 Task: Add an event with the title Second Conference: Technology Expo, date ''2024/04/07'', time 9:40 AM to 11:40 AMand add a description: The scavenger hunt will be conducted in a designated area, such as an office building, outdoor space, or a specific venue. Teams will be formed, and each team will be provided with a list of items, clues, or tasks they need to complete within a specified timeframe. The goal is to successfully find and collect all the items or solve the given challenges before the time runs out.Select event color  Tangerine . Add location for the event as: 987 Colosseum, Rome, Italy, logged in from the account softage.6@softage.netand send the event invitation to softage.2@softage.net and softage.3@softage.net. Set a reminder for the event Every weekday(Monday to Friday)
Action: Mouse moved to (74, 100)
Screenshot: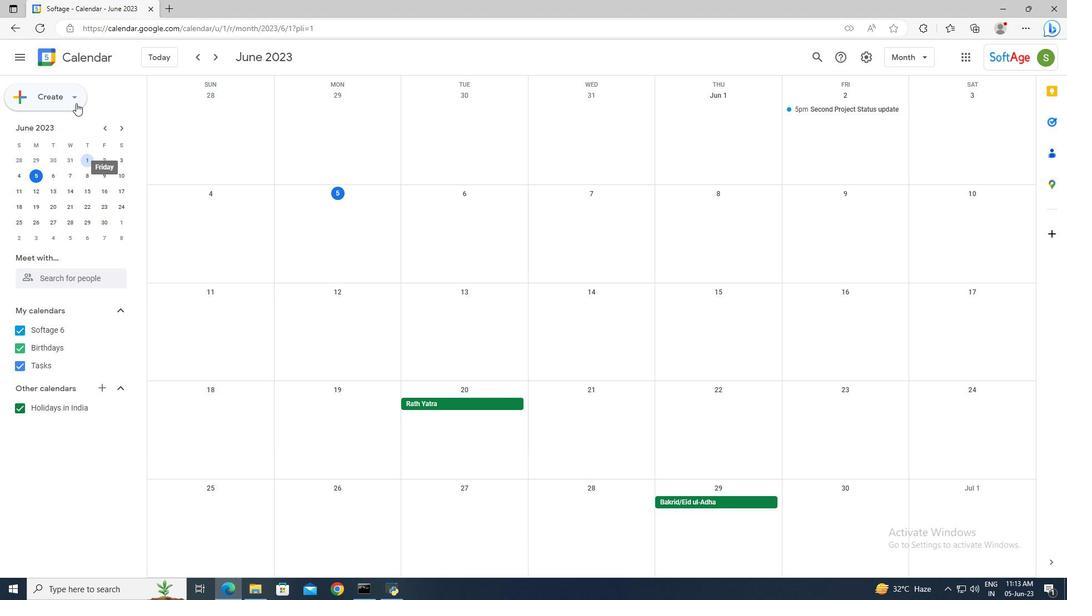 
Action: Mouse pressed left at (74, 100)
Screenshot: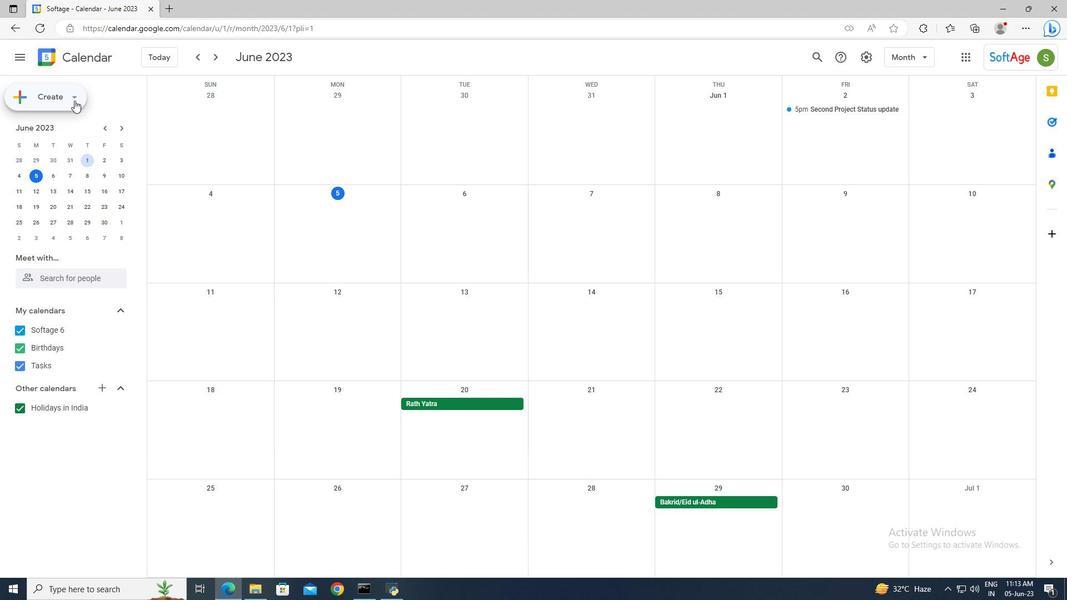 
Action: Mouse moved to (74, 125)
Screenshot: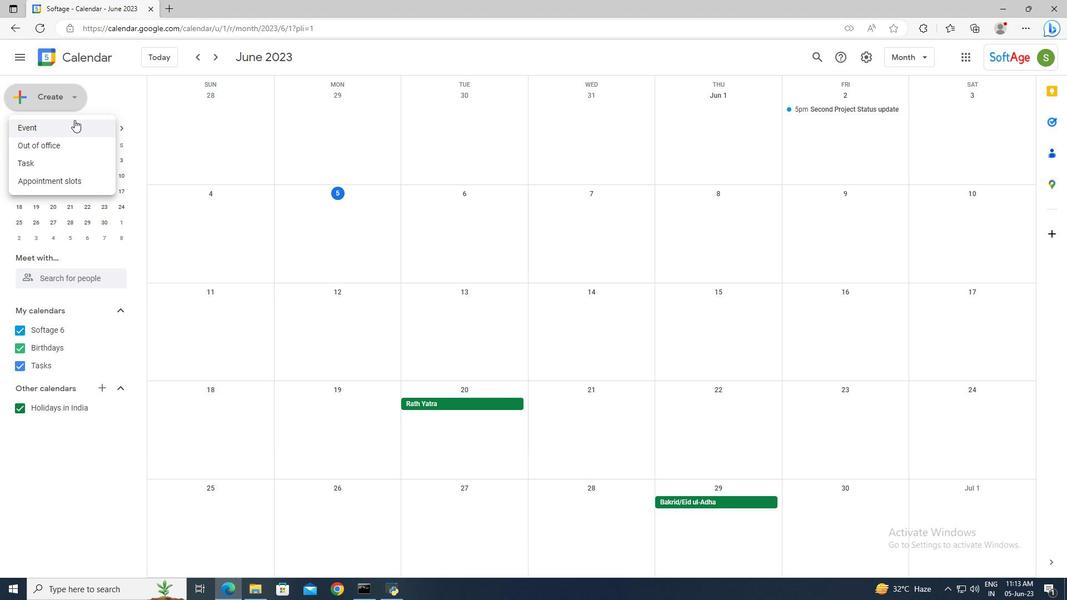 
Action: Mouse pressed left at (74, 125)
Screenshot: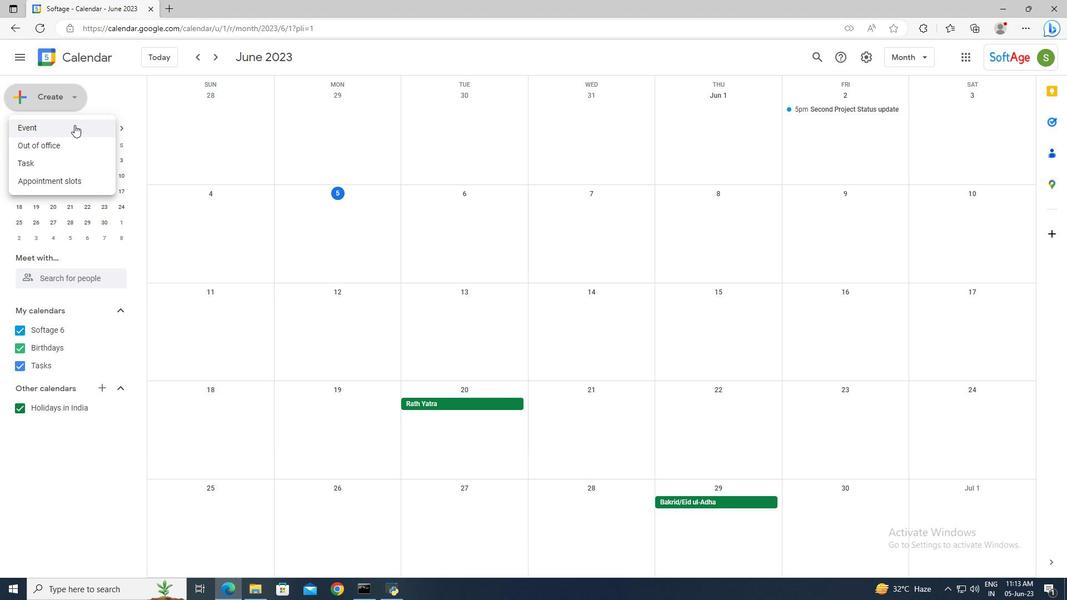 
Action: Mouse moved to (548, 373)
Screenshot: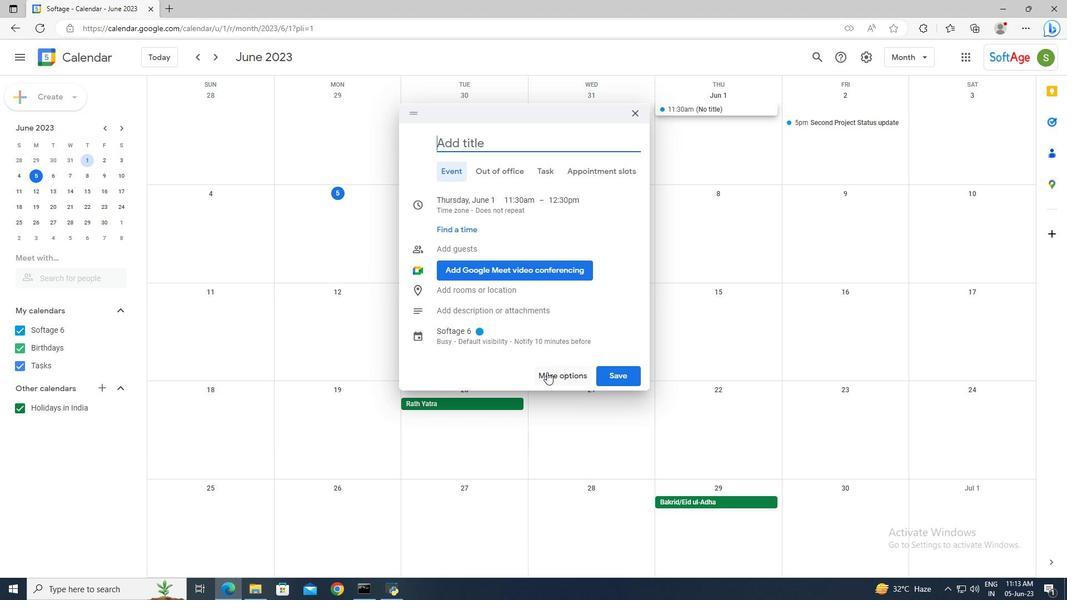 
Action: Mouse pressed left at (548, 373)
Screenshot: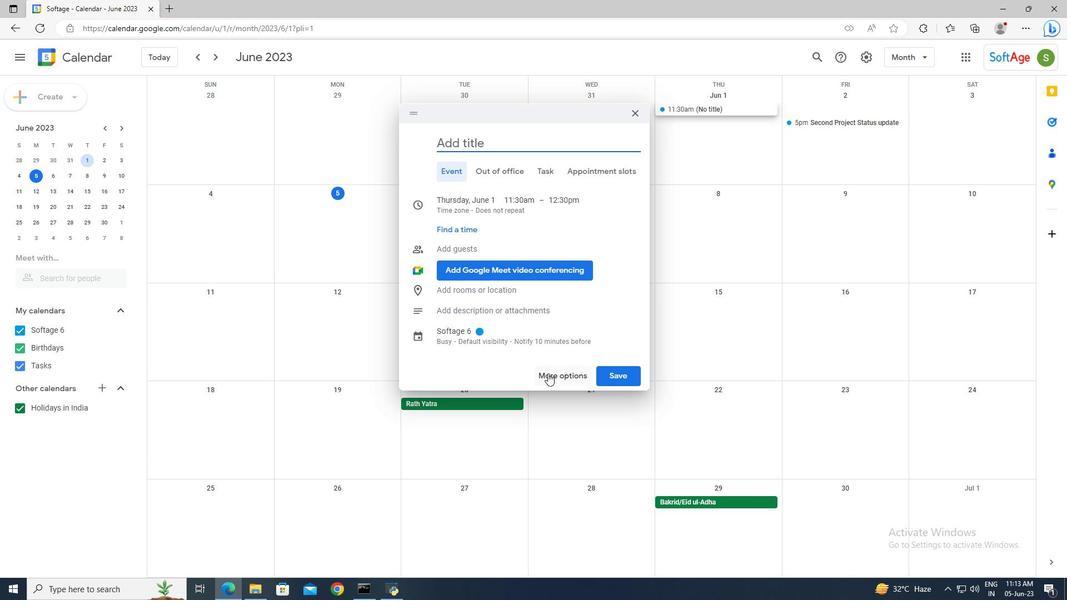 
Action: Mouse moved to (384, 63)
Screenshot: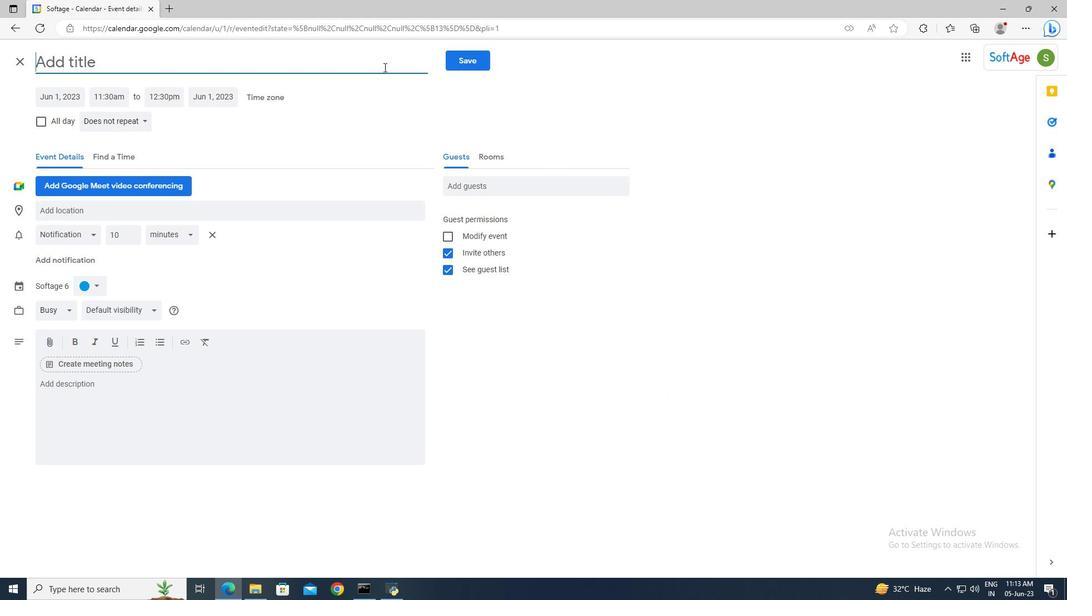 
Action: Mouse pressed left at (384, 63)
Screenshot: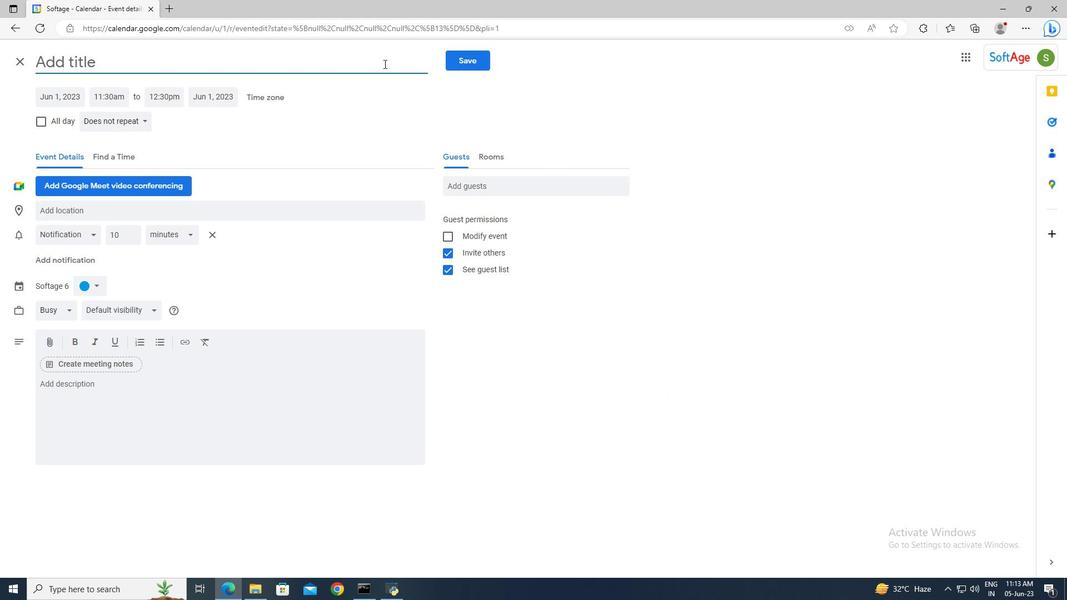 
Action: Key pressed <Key.shift>Second<Key.space><Key.shift>Conference<Key.shift>:<Key.space><Key.shift>Technology<Key.space><Key.shift>Expo
Screenshot: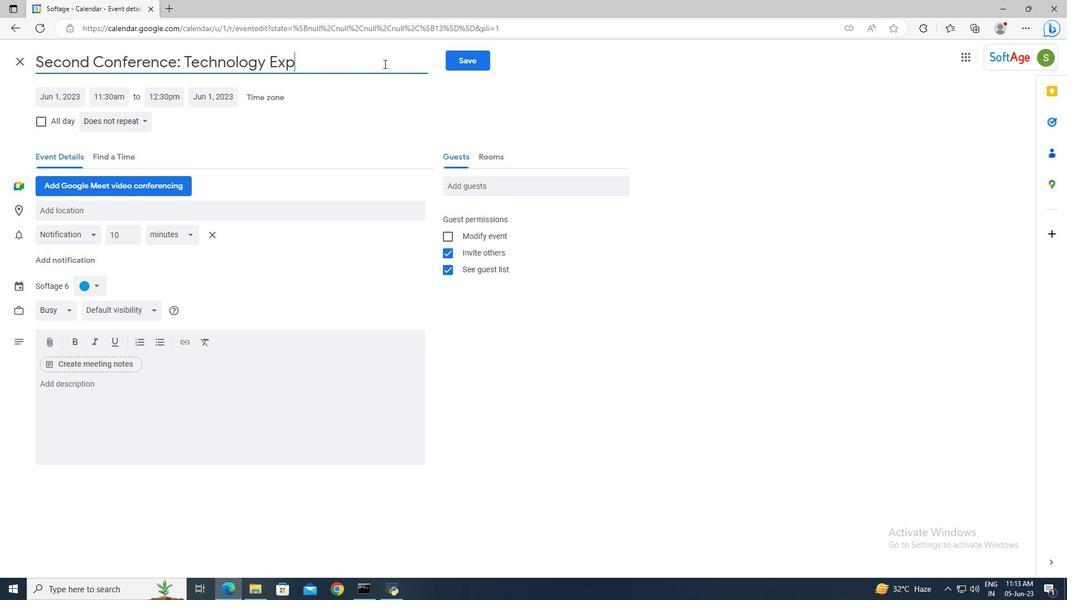 
Action: Mouse moved to (77, 95)
Screenshot: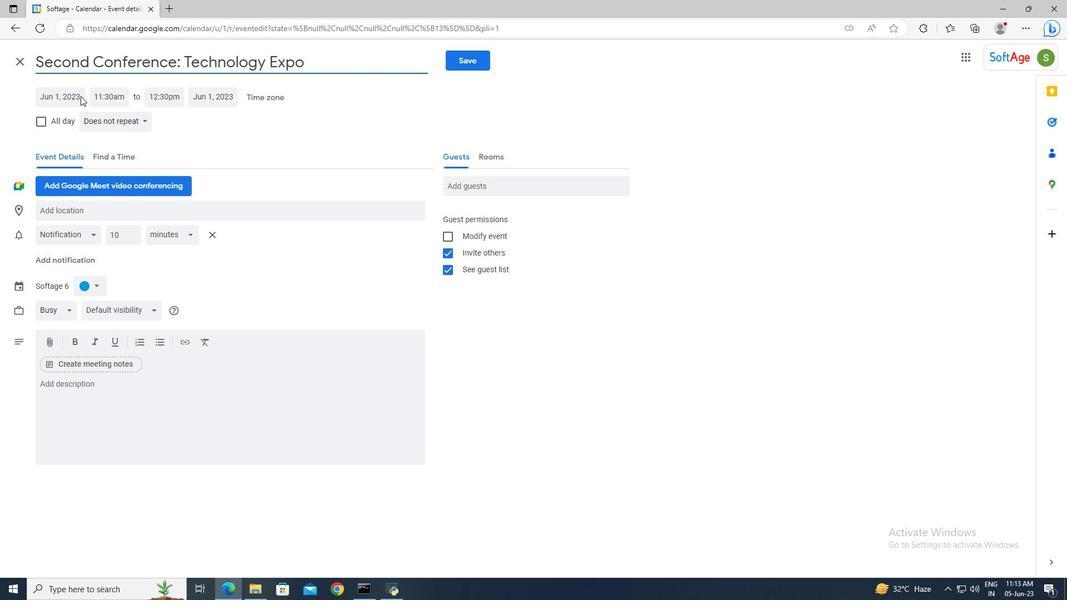 
Action: Mouse pressed left at (77, 95)
Screenshot: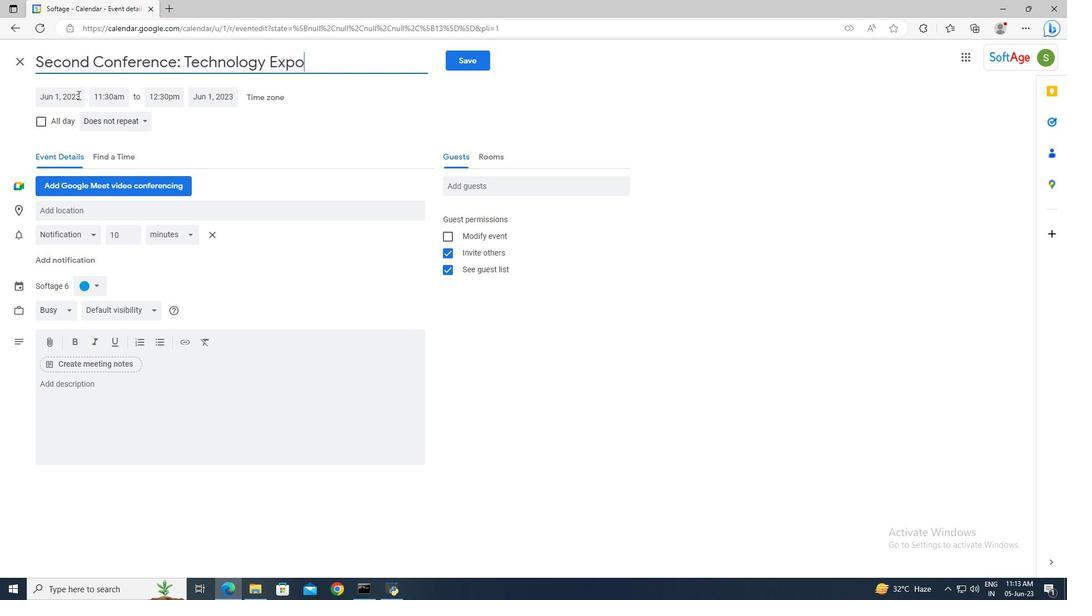 
Action: Mouse moved to (176, 124)
Screenshot: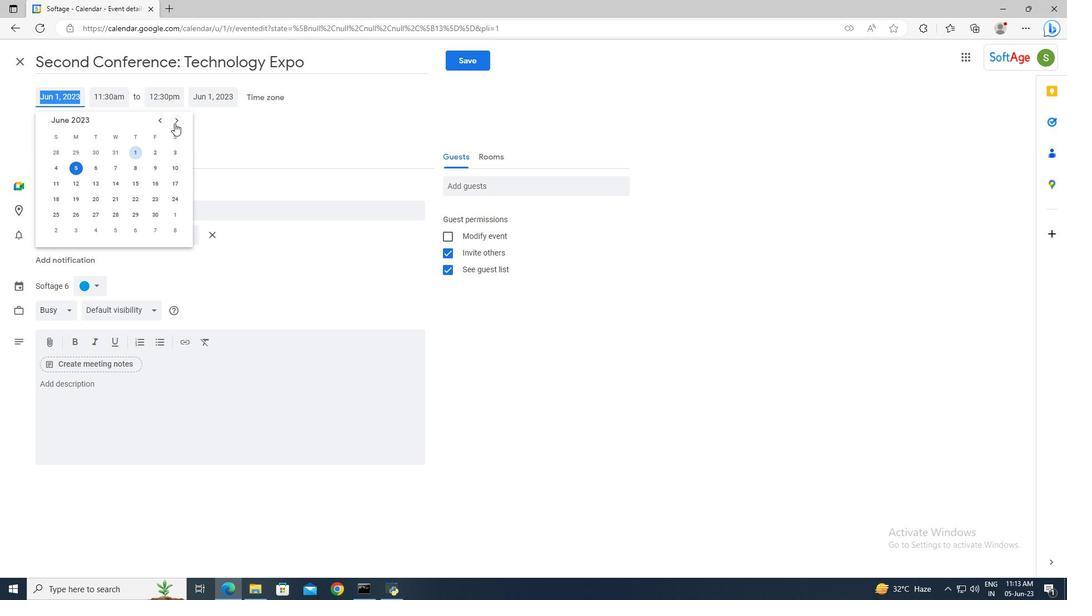 
Action: Mouse pressed left at (176, 124)
Screenshot: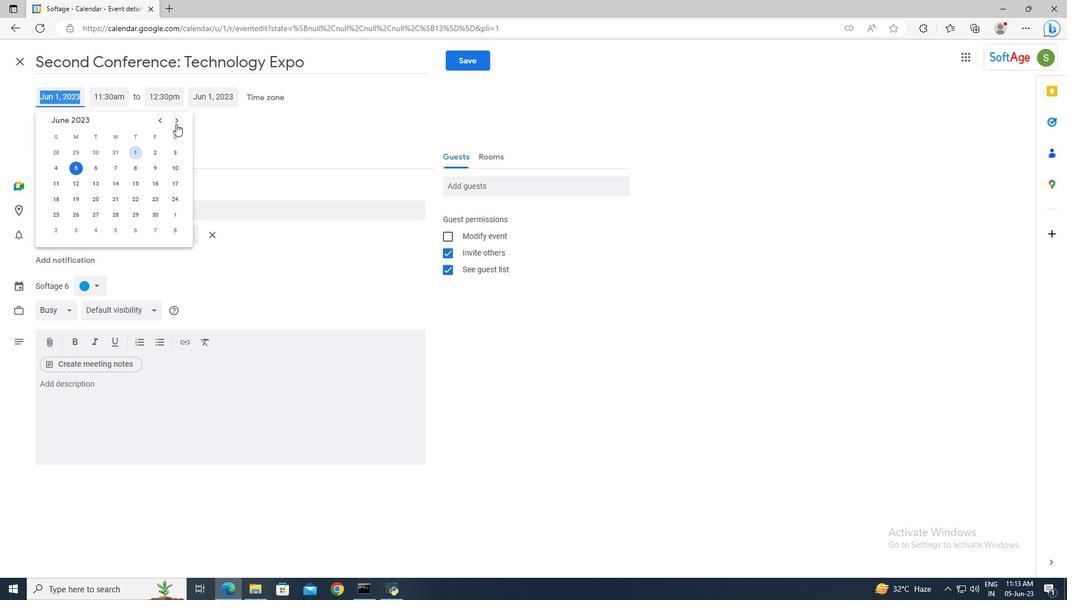 
Action: Mouse pressed left at (176, 124)
Screenshot: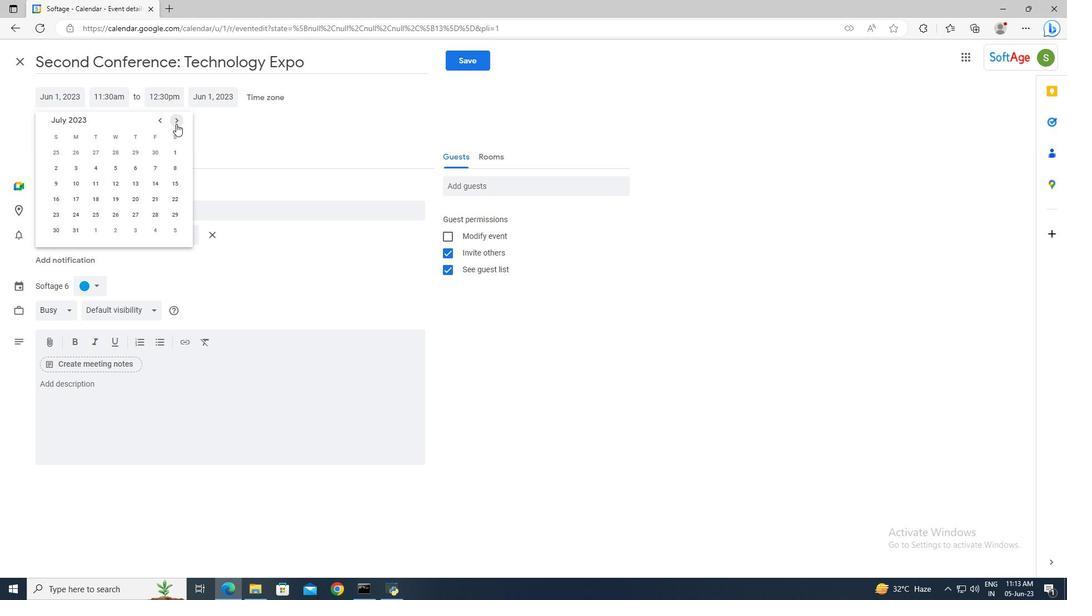 
Action: Mouse pressed left at (176, 124)
Screenshot: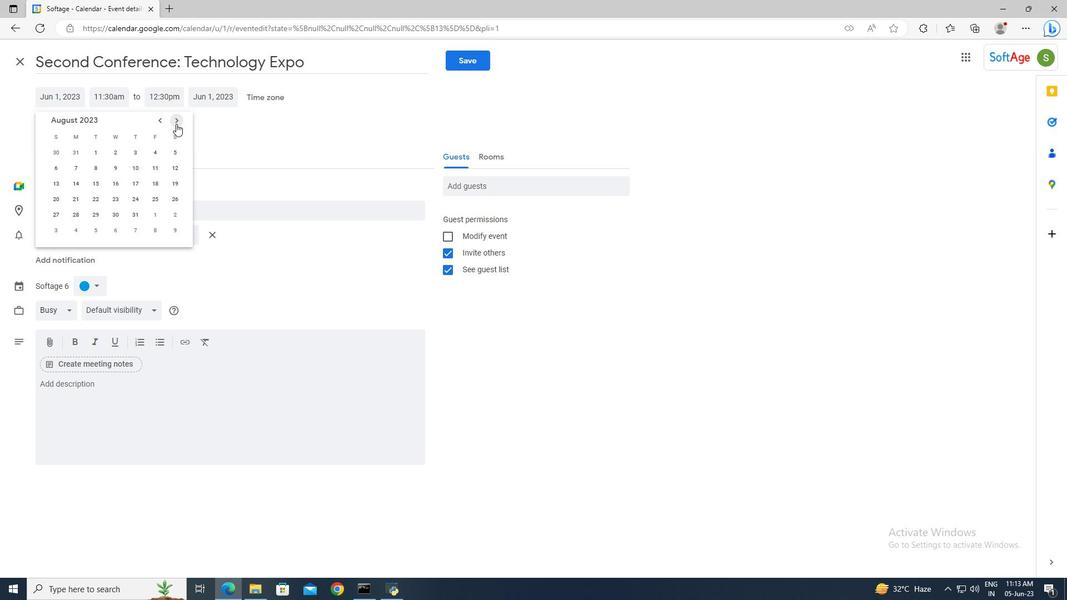 
Action: Mouse pressed left at (176, 124)
Screenshot: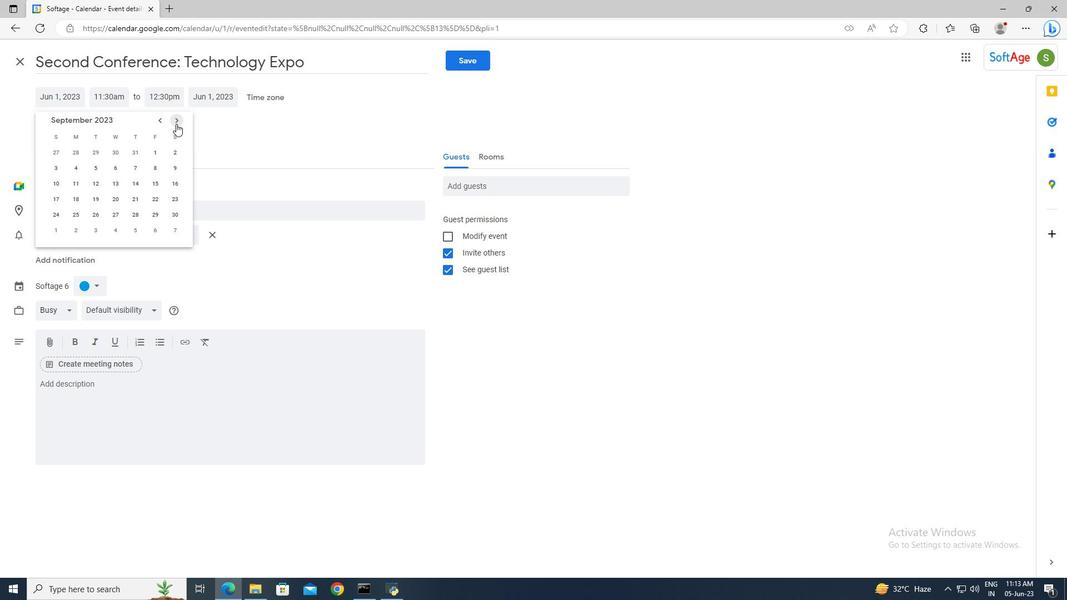 
Action: Mouse pressed left at (176, 124)
Screenshot: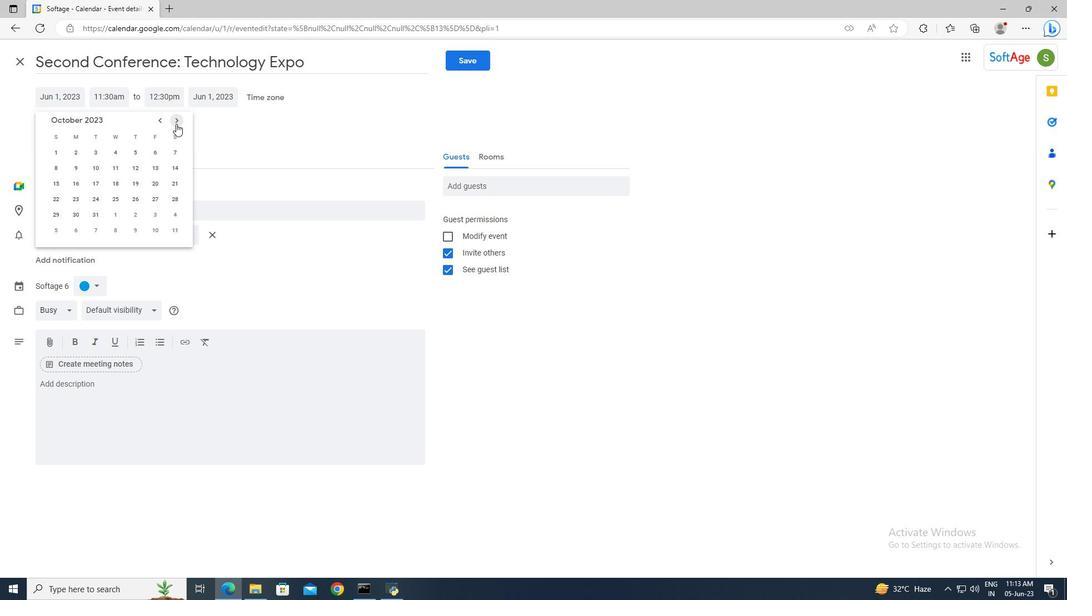 
Action: Mouse pressed left at (176, 124)
Screenshot: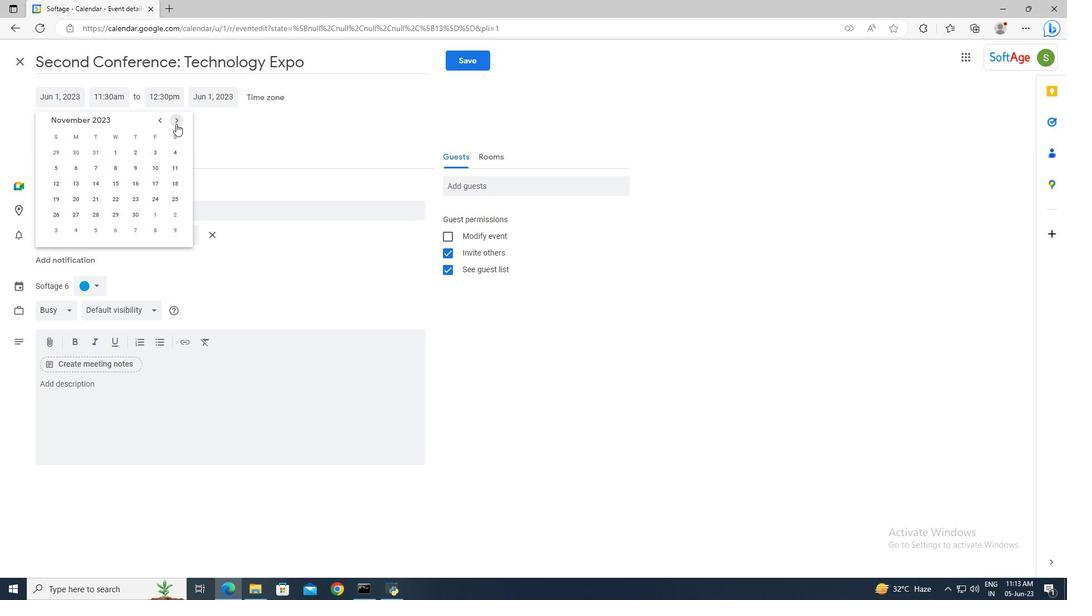 
Action: Mouse pressed left at (176, 124)
Screenshot: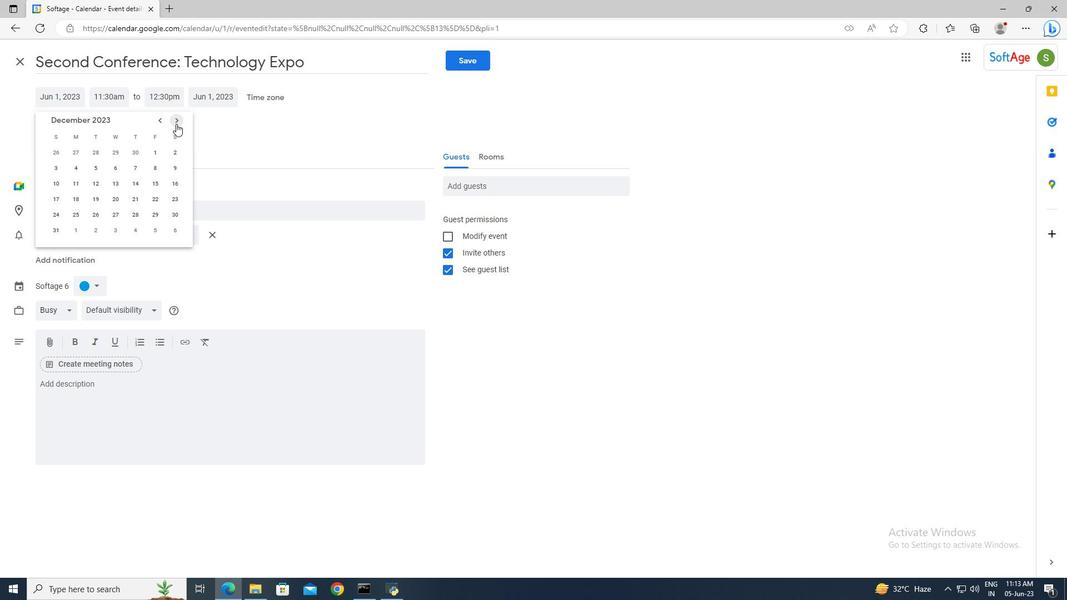 
Action: Mouse pressed left at (176, 124)
Screenshot: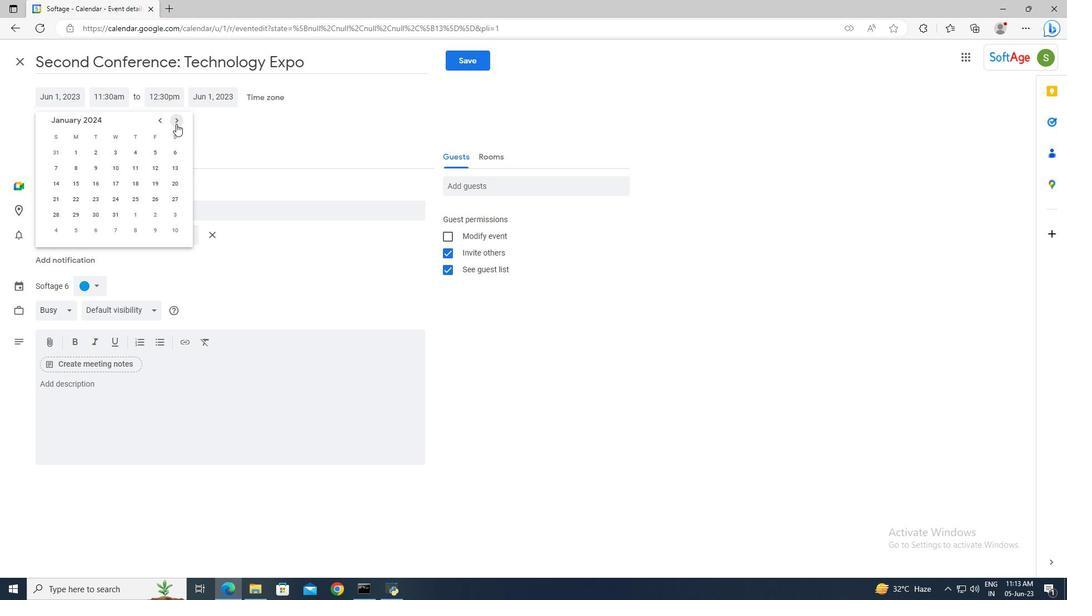 
Action: Mouse pressed left at (176, 124)
Screenshot: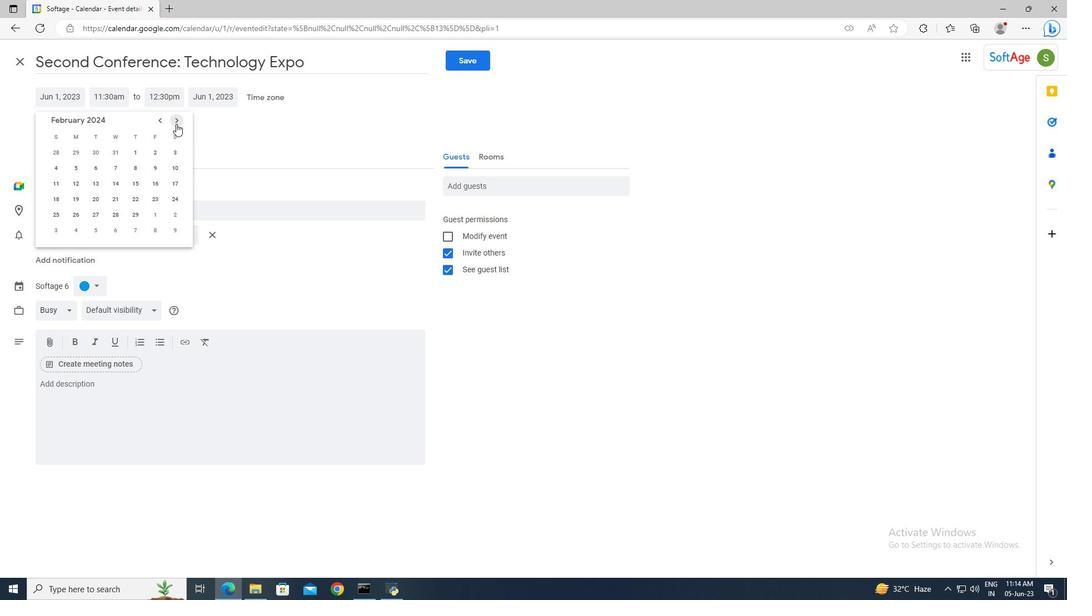 
Action: Mouse pressed left at (176, 124)
Screenshot: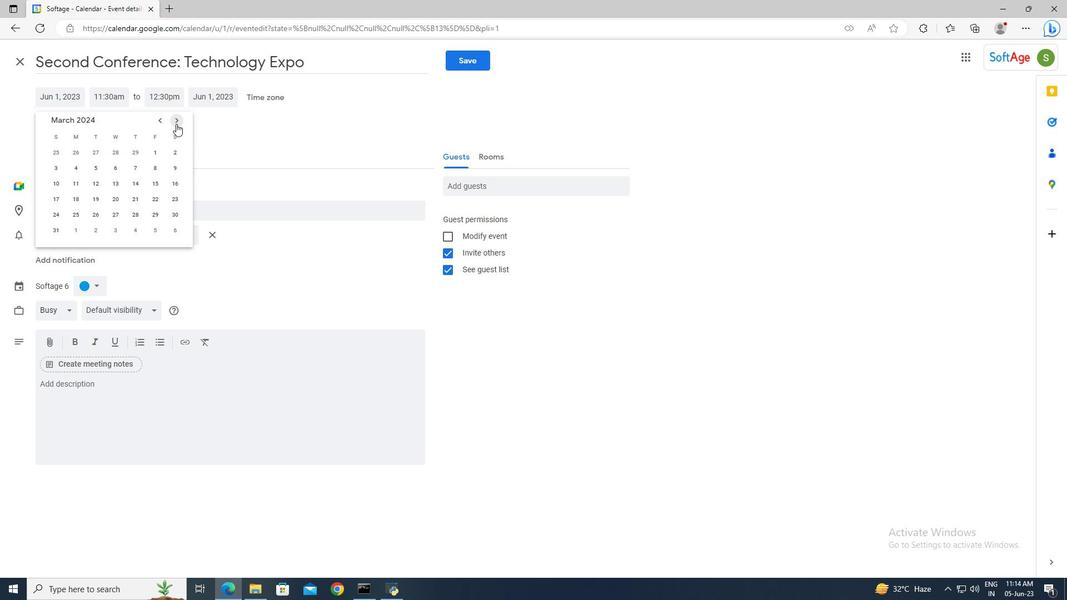 
Action: Mouse moved to (57, 165)
Screenshot: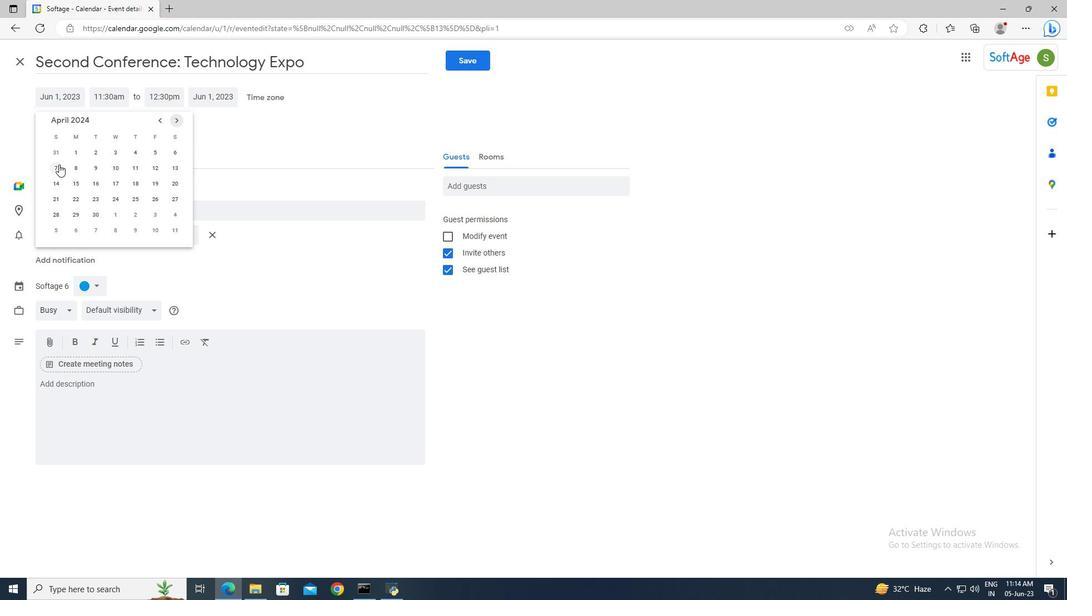 
Action: Mouse pressed left at (57, 165)
Screenshot: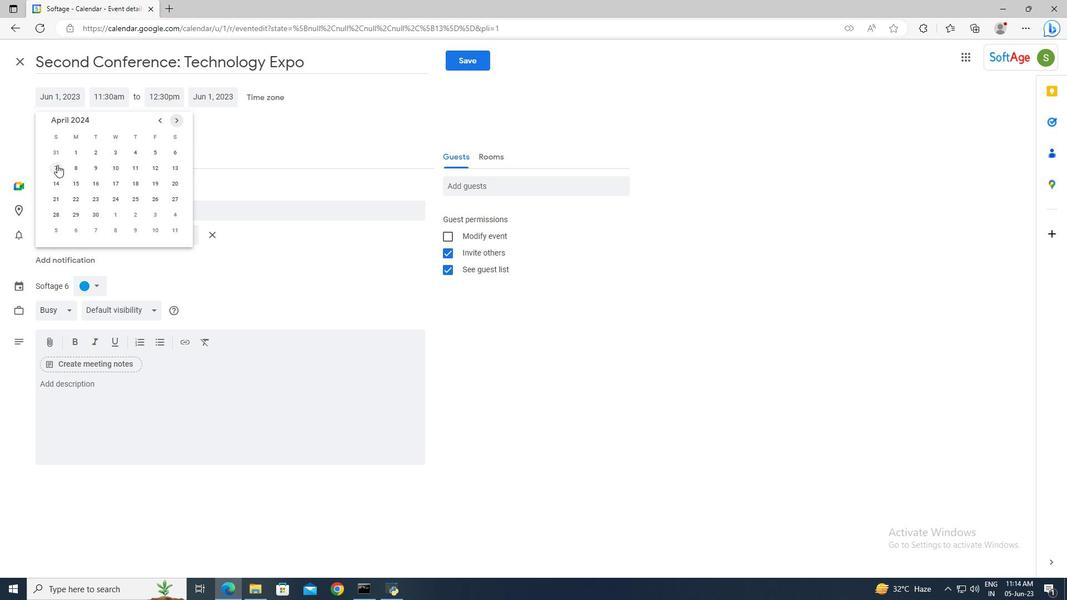 
Action: Mouse moved to (114, 92)
Screenshot: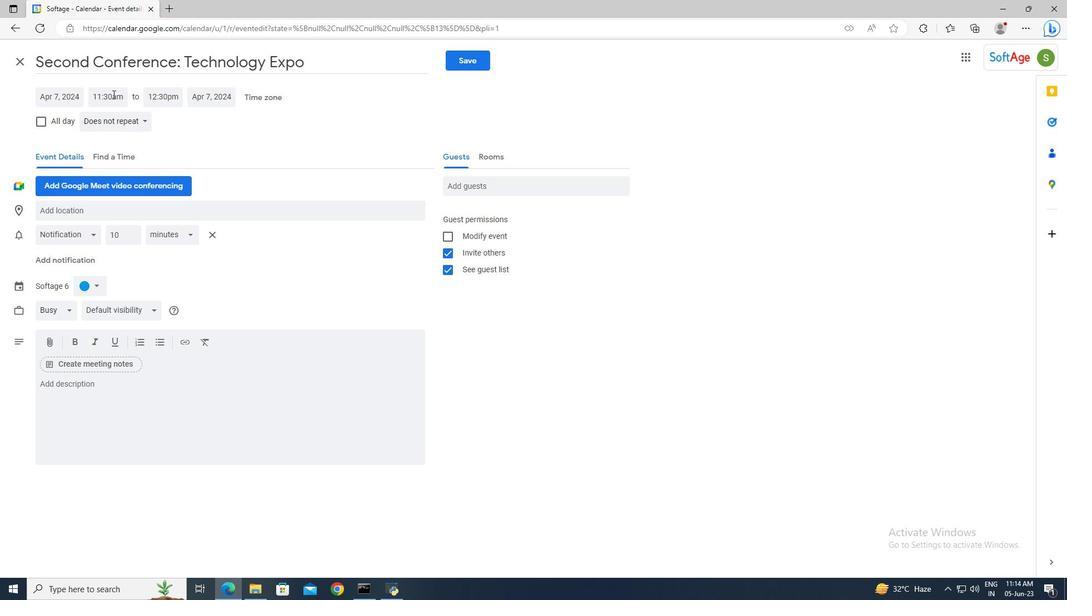 
Action: Mouse pressed left at (114, 92)
Screenshot: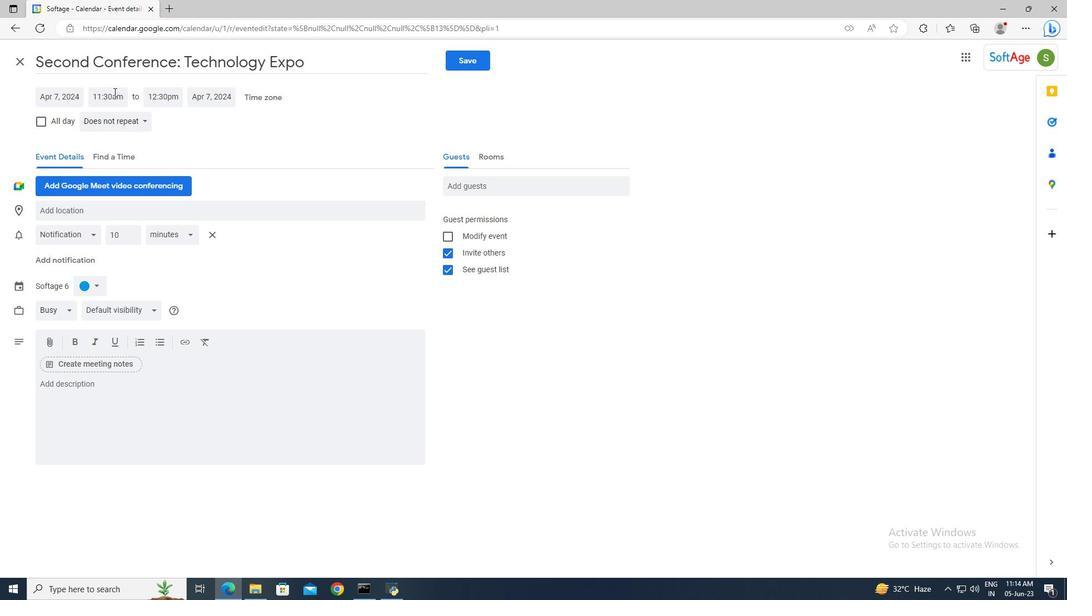 
Action: Key pressed 9<Key.shift_r>:40am<Key.enter><Key.tab>11<Key.shift>:40<Key.enter>
Screenshot: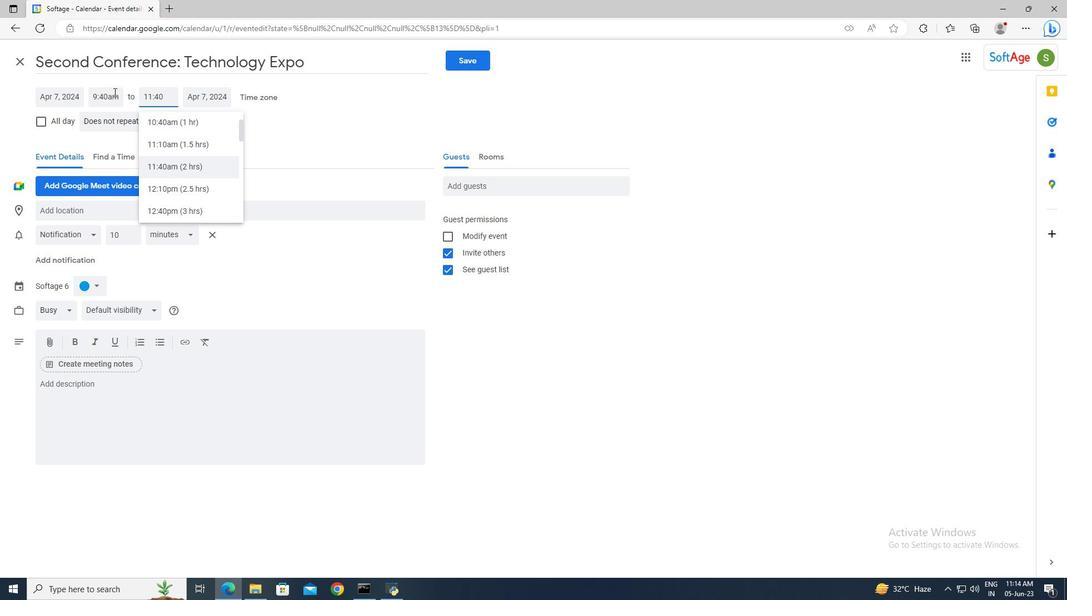 
Action: Mouse moved to (120, 391)
Screenshot: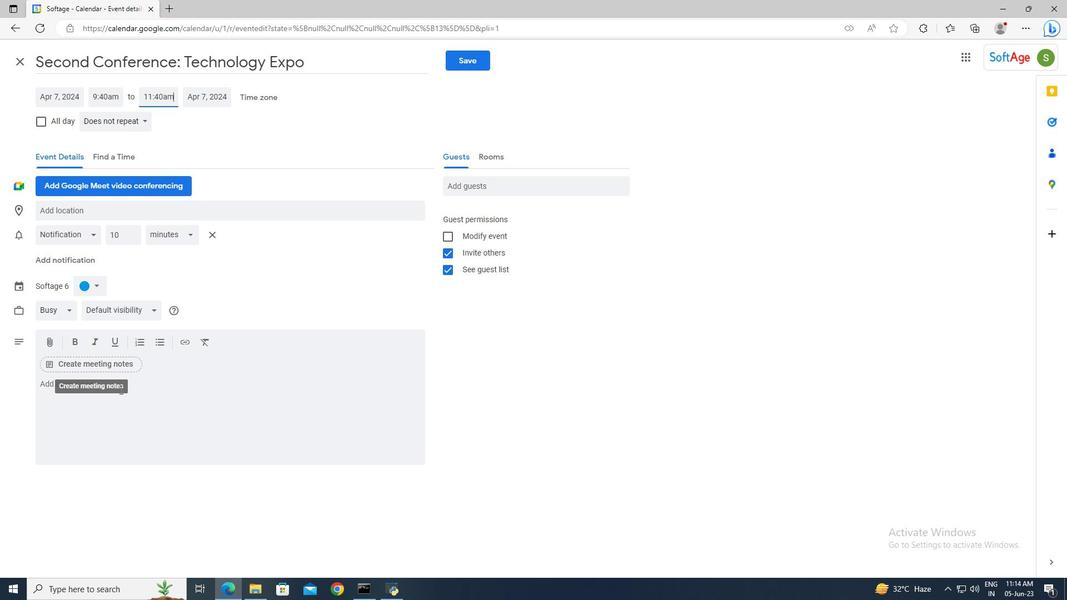 
Action: Mouse pressed left at (120, 391)
Screenshot: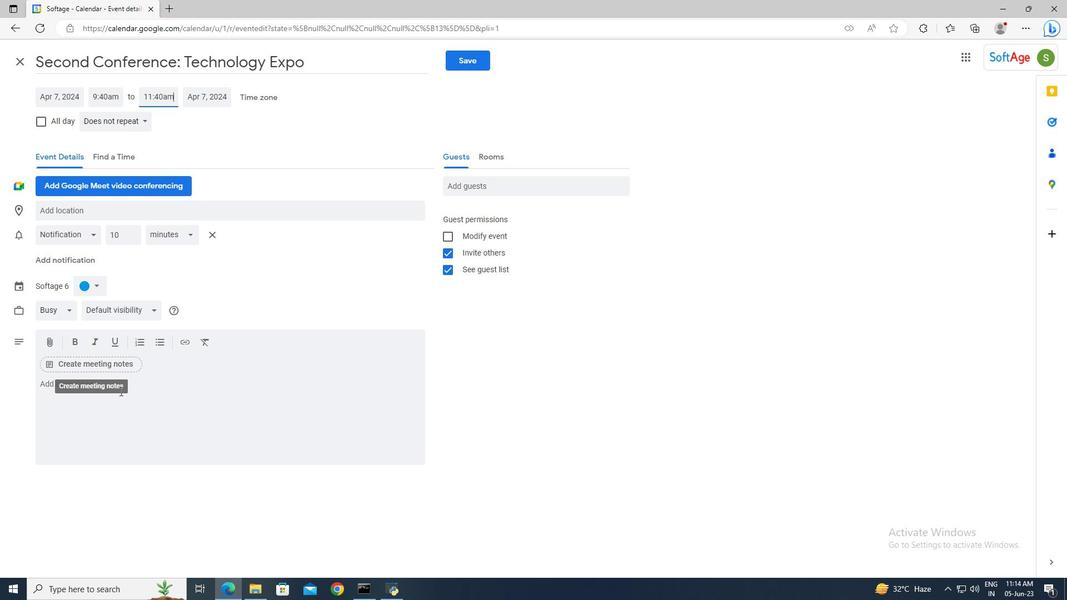 
Action: Key pressed <Key.shift>The<Key.space>scavenger<Key.space>hunt<Key.space>will<Key.space>be<Key.space>conducted<Key.space>in<Key.space>a<Key.space>designed<Key.space>area,<Key.space>such<Key.space>as<Key.space>an<Key.space>office<Key.space>building,<Key.space>outdoor<Key.space>space,<Key.space>or<Key.space>a<Key.space>specific<Key.space>venue.<Key.space><Key.shift>Teams<Key.space>will<Key.space>be<Key.space>formed,<Key.space>and<Key.space>each<Key.space>team<Key.space>will<Key.space>be<Key.space>provided<Key.space>with<Key.space>a<Key.space>list<Key.space>of<Key.space>items,<Key.space>clues,<Key.space>or<Key.space>tasks<Key.space>they<Key.space>need<Key.space>to<Key.space>complete<Key.space>within<Key.space>i<Key.backspace>a<Key.space>specified<Key.space>timeframe.<Key.space><Key.shift>The<Key.space>goal<Key.space>is<Key.space>to<Key.space>successfully<Key.space>find<Key.space>and<Key.space>collect<Key.space>all<Key.space>the<Key.space>items<Key.space>or<Key.space>solve<Key.space>the<Key.space>given<Key.space>challenges<Key.space>before<Key.space>the<Key.space>time<Key.space>runs<Key.space>out.
Screenshot: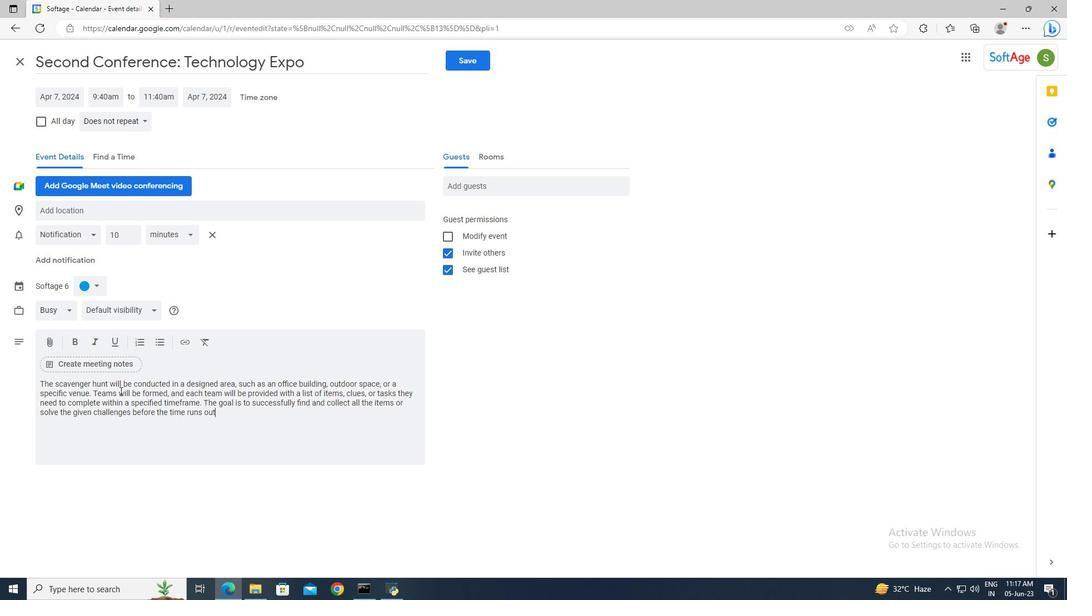 
Action: Mouse moved to (85, 283)
Screenshot: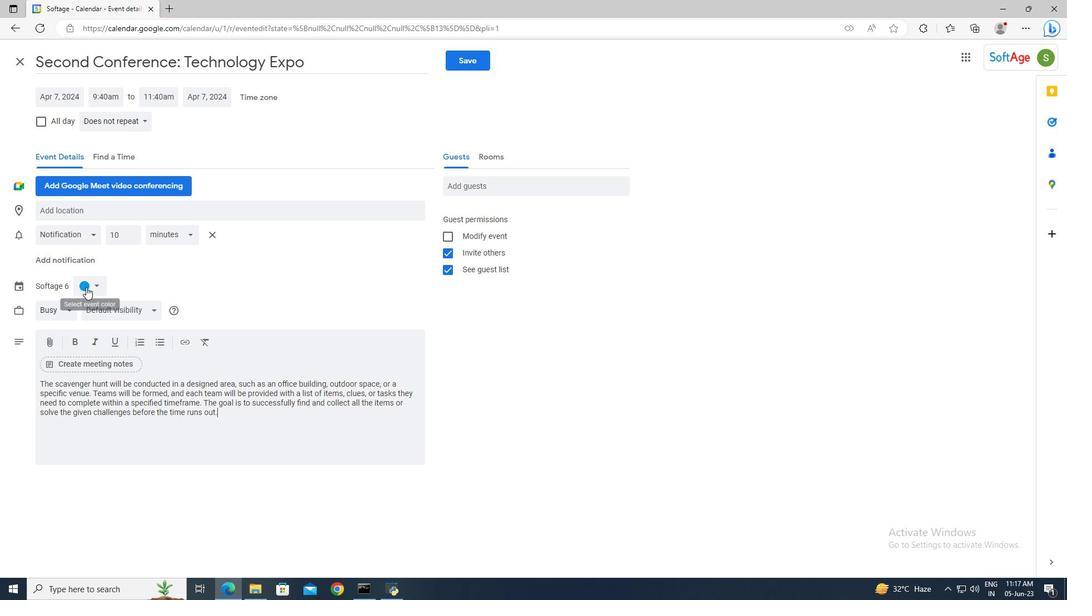 
Action: Mouse pressed left at (85, 283)
Screenshot: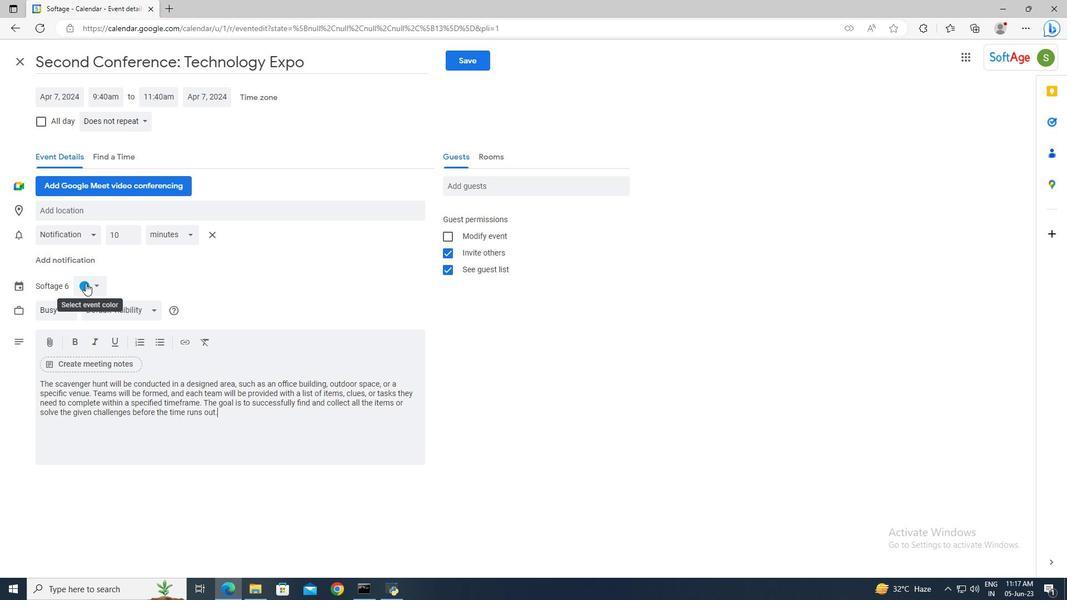 
Action: Mouse moved to (82, 299)
Screenshot: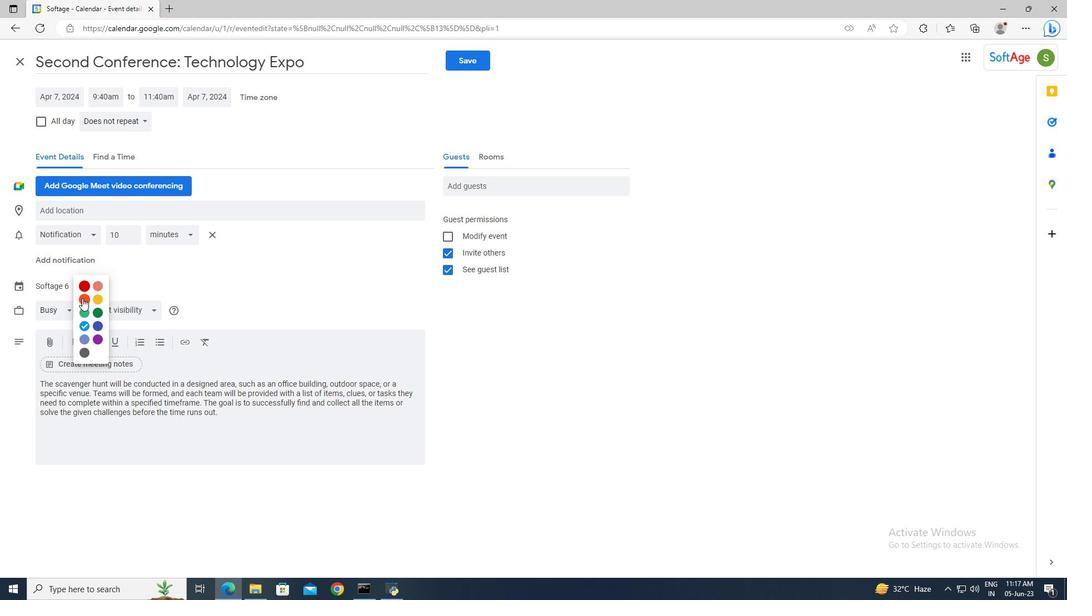 
Action: Mouse pressed left at (82, 299)
Screenshot: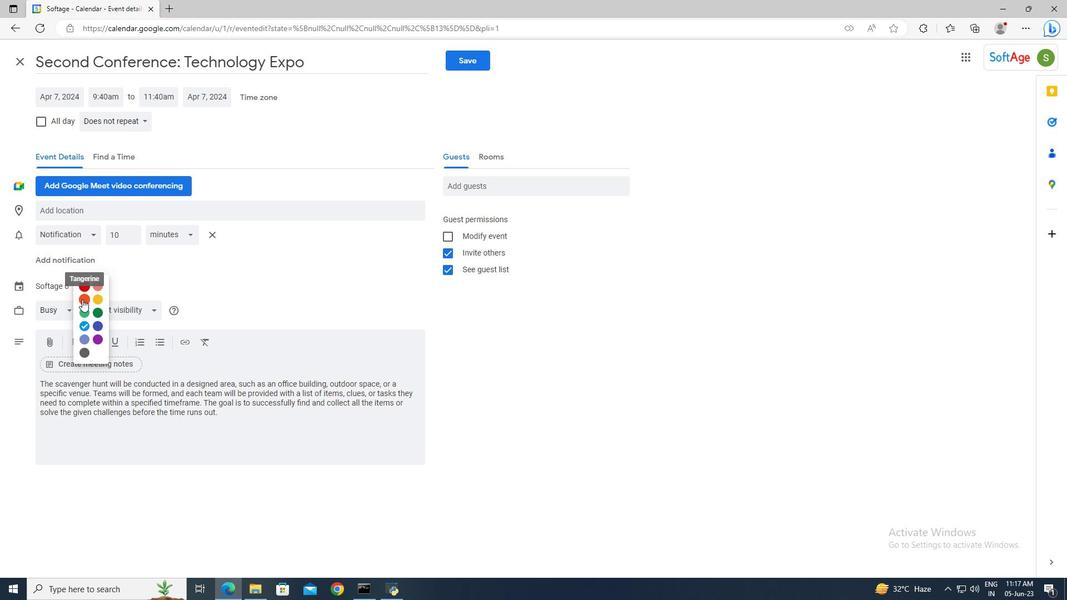 
Action: Mouse moved to (92, 212)
Screenshot: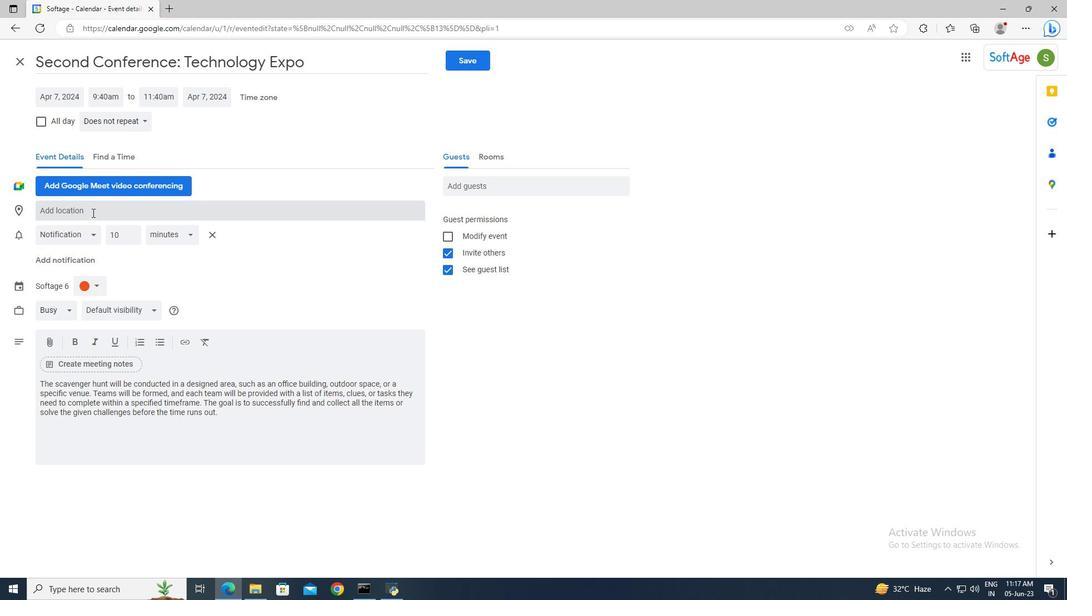 
Action: Mouse pressed left at (92, 212)
Screenshot: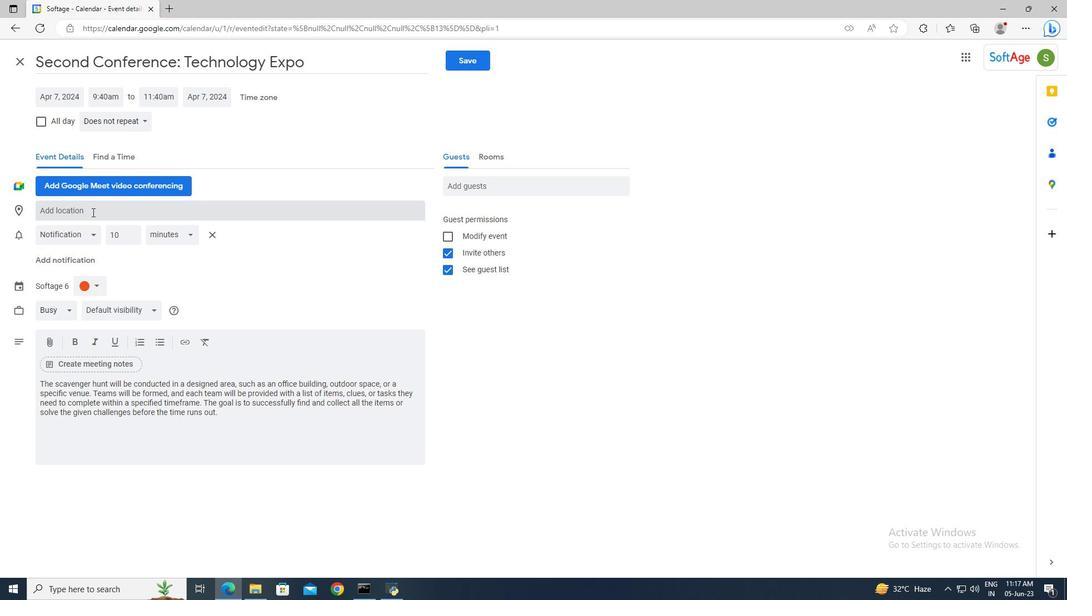 
Action: Key pressed 987<Key.space><Key.shift>Colosseum,<Key.space><Key.shift><Key.shift>Rome,<Key.space><Key.shift>Italy<Key.enter>
Screenshot: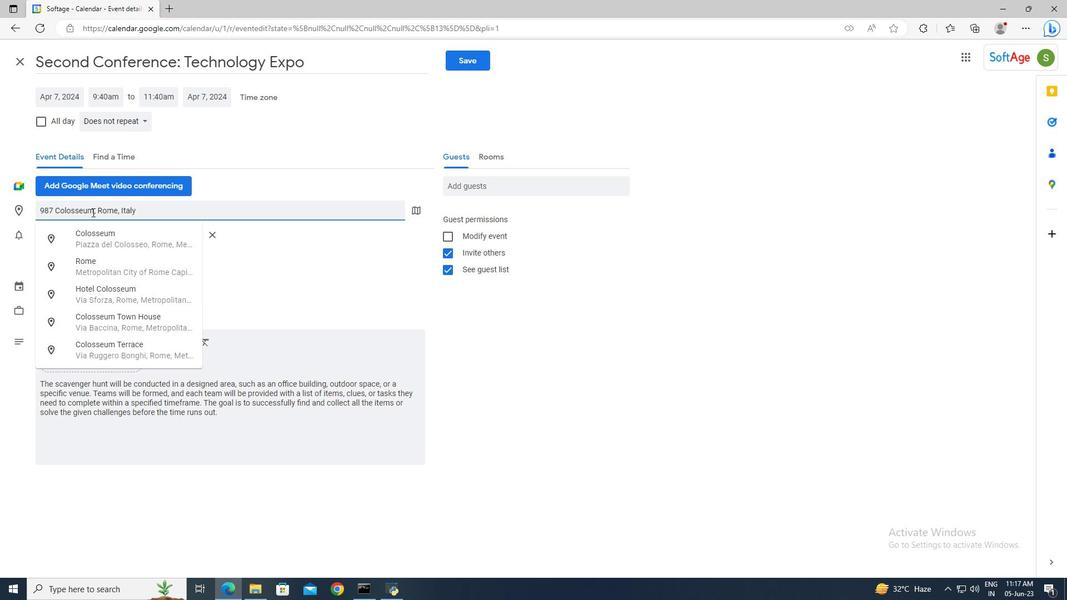 
Action: Mouse moved to (475, 185)
Screenshot: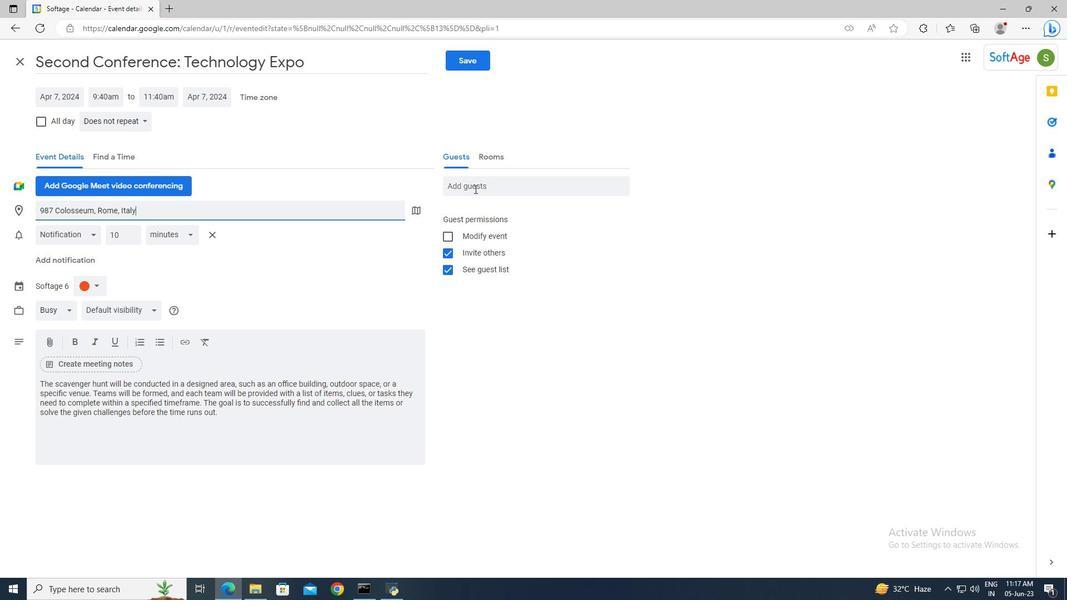 
Action: Mouse pressed left at (475, 185)
Screenshot: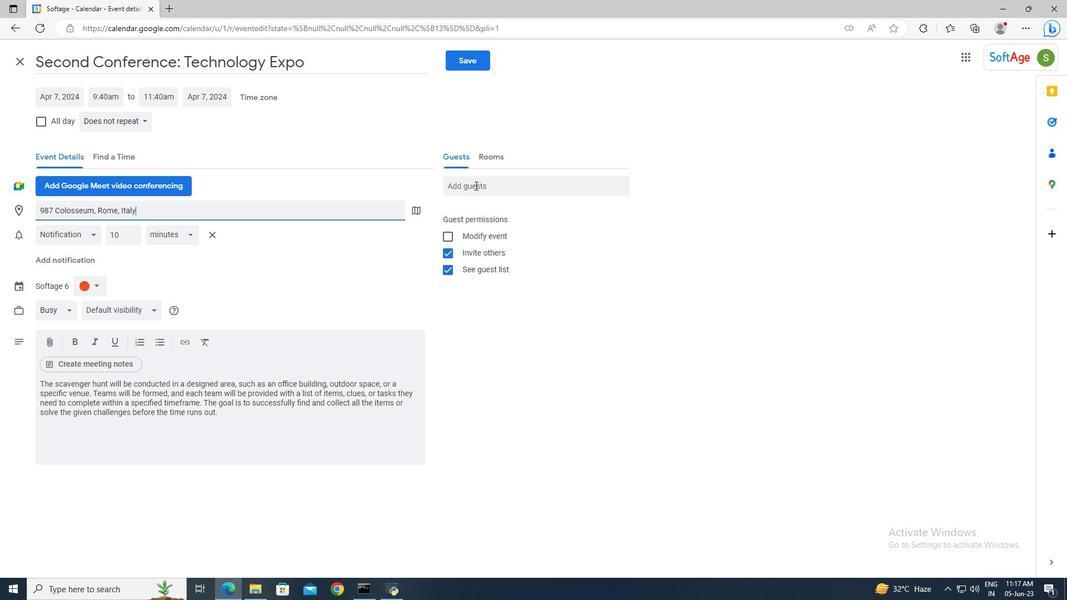 
Action: Key pressed softage.2<Key.shift>@softage.net<Key.enter>softage.3<Key.shift>@softage.net<Key.enter>
Screenshot: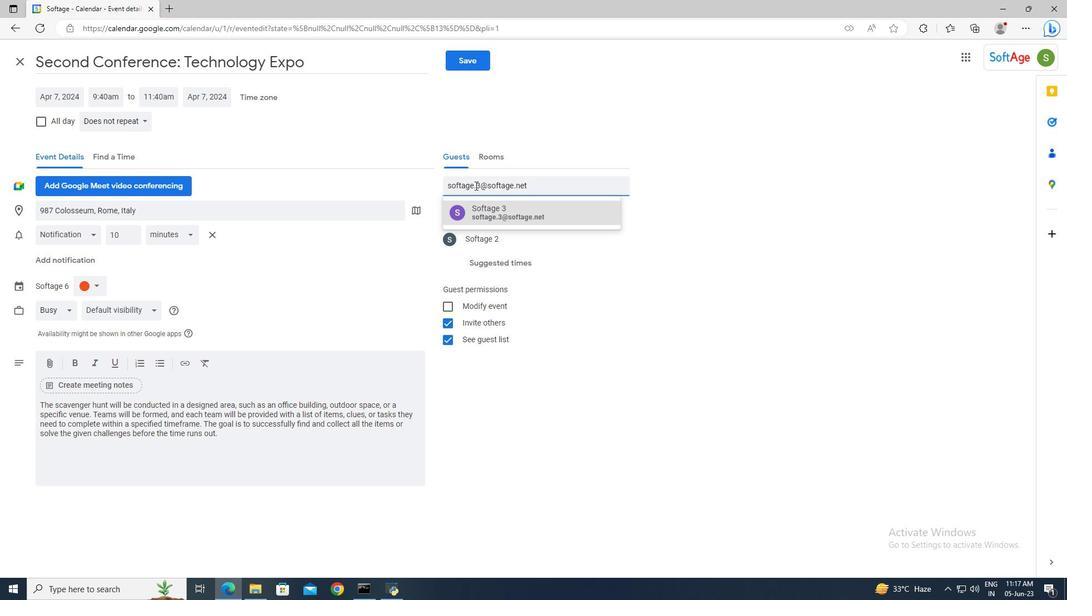 
Action: Mouse moved to (145, 122)
Screenshot: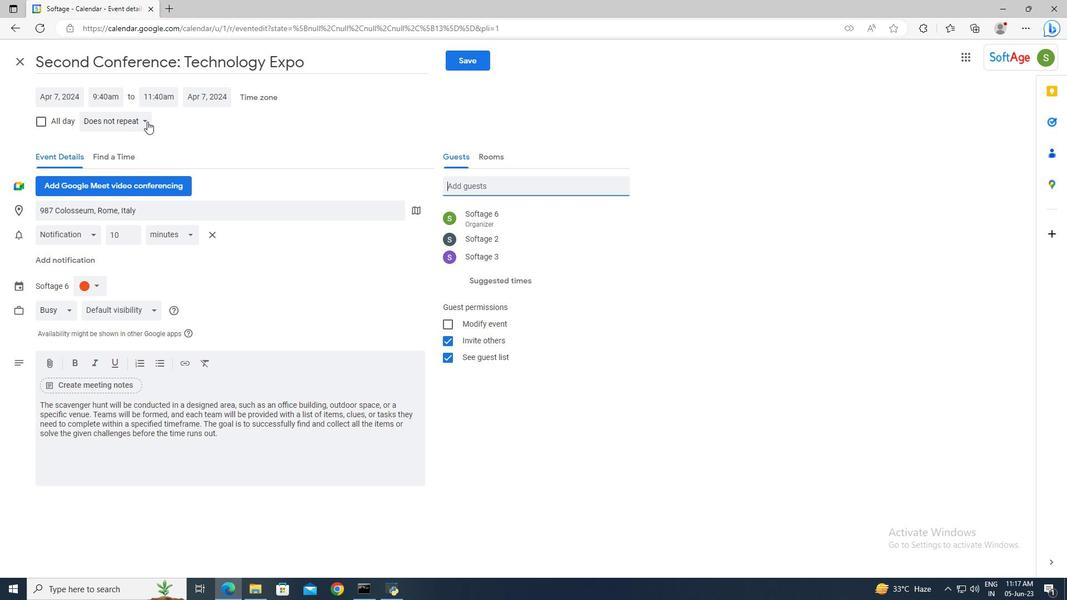 
Action: Mouse pressed left at (145, 122)
Screenshot: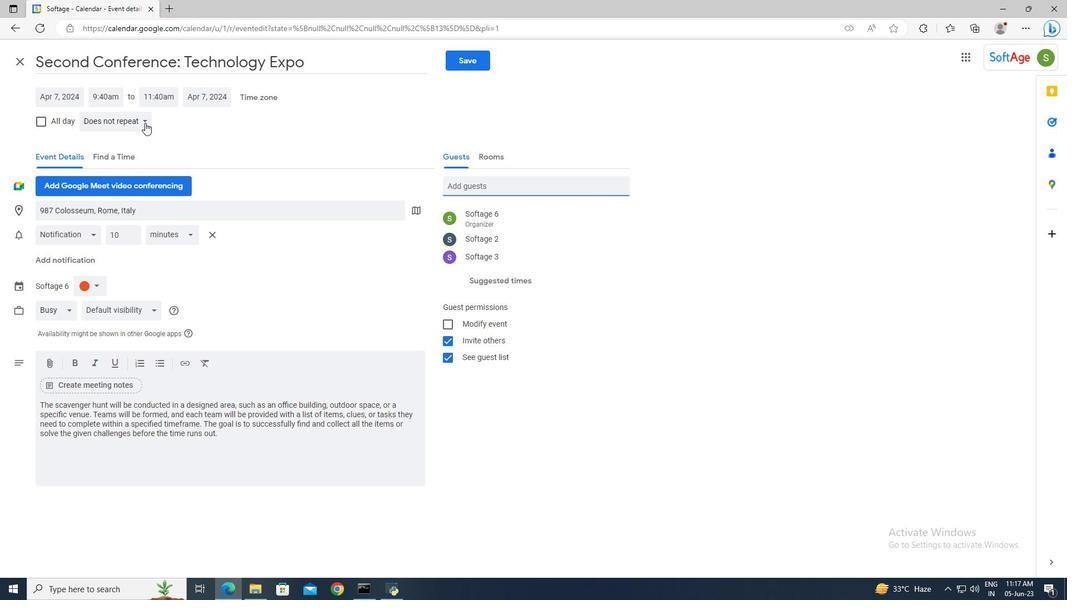 
Action: Mouse moved to (152, 219)
Screenshot: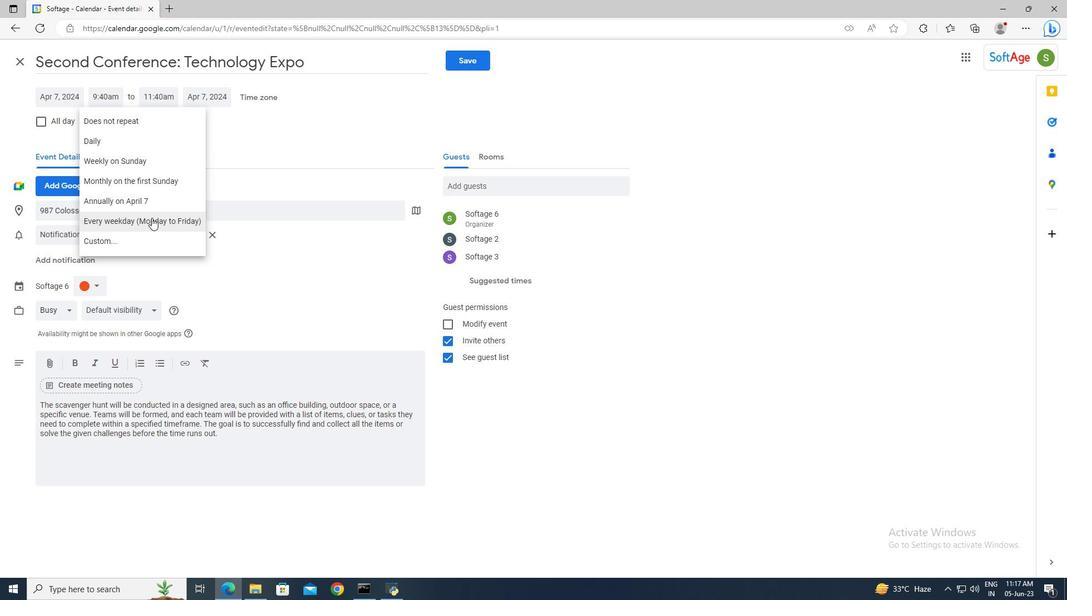 
Action: Mouse pressed left at (152, 219)
Screenshot: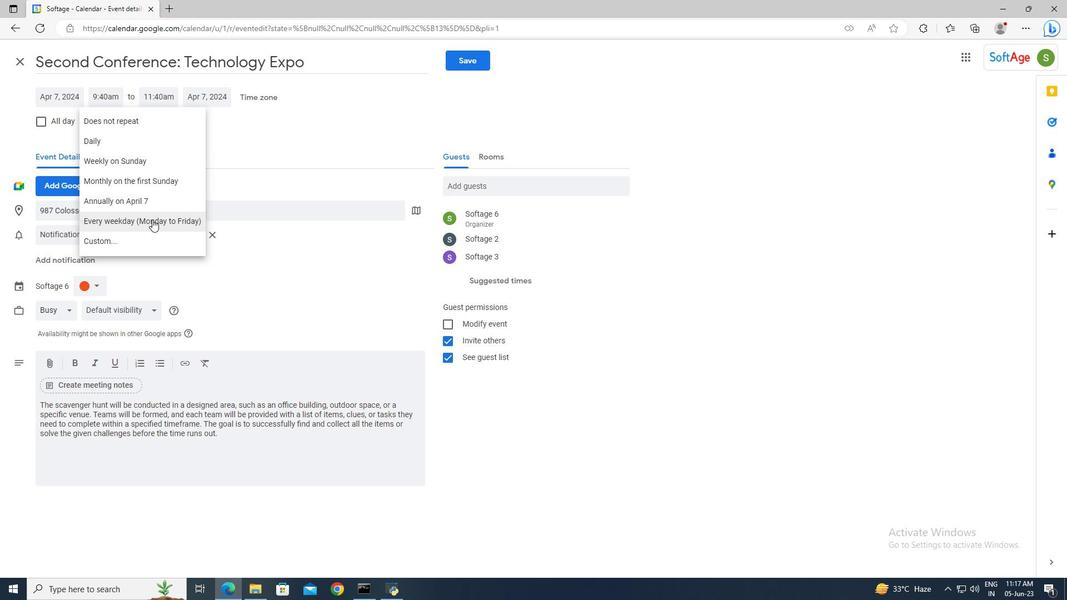 
Action: Mouse moved to (478, 52)
Screenshot: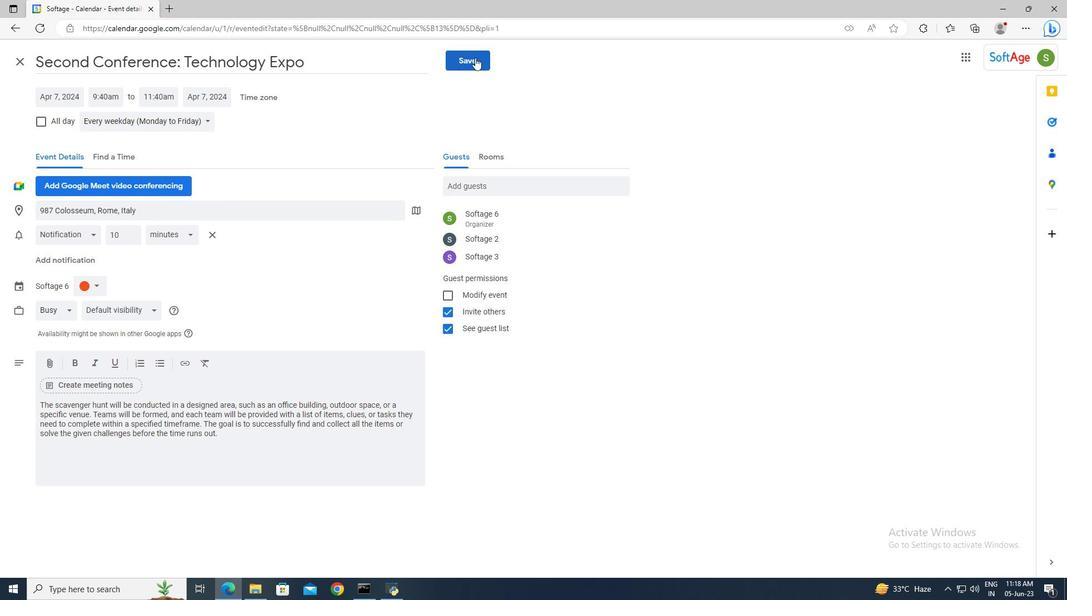 
Action: Mouse pressed left at (478, 52)
Screenshot: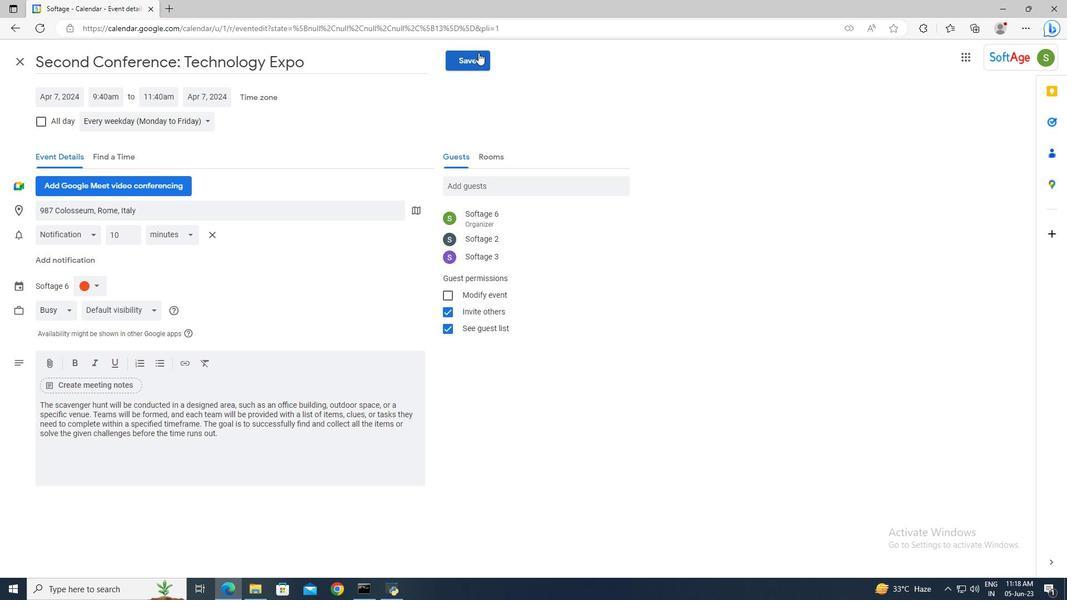 
Action: Mouse moved to (639, 337)
Screenshot: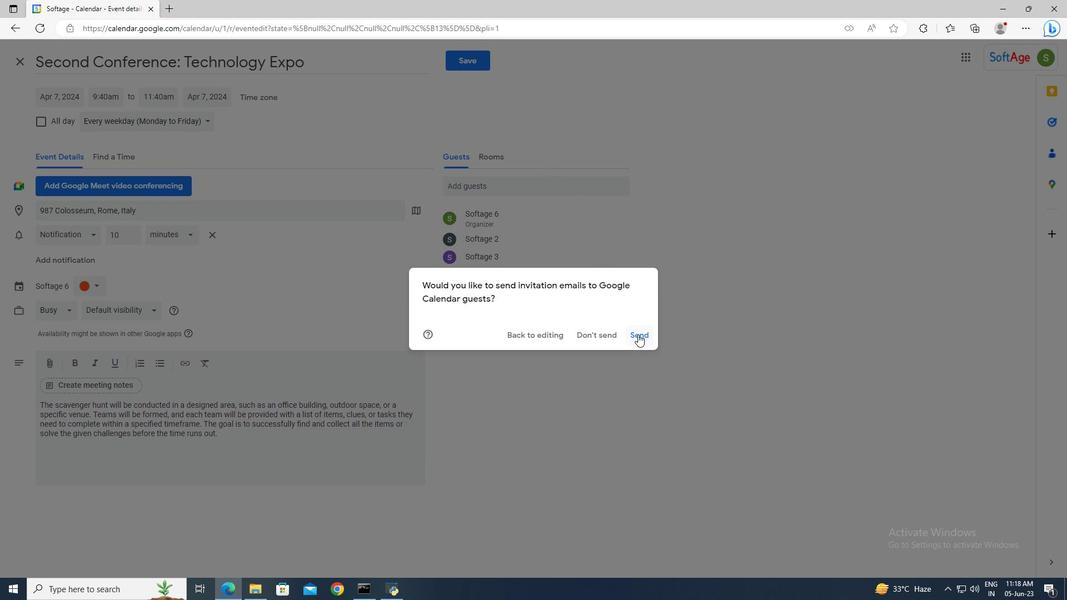 
Action: Mouse pressed left at (639, 337)
Screenshot: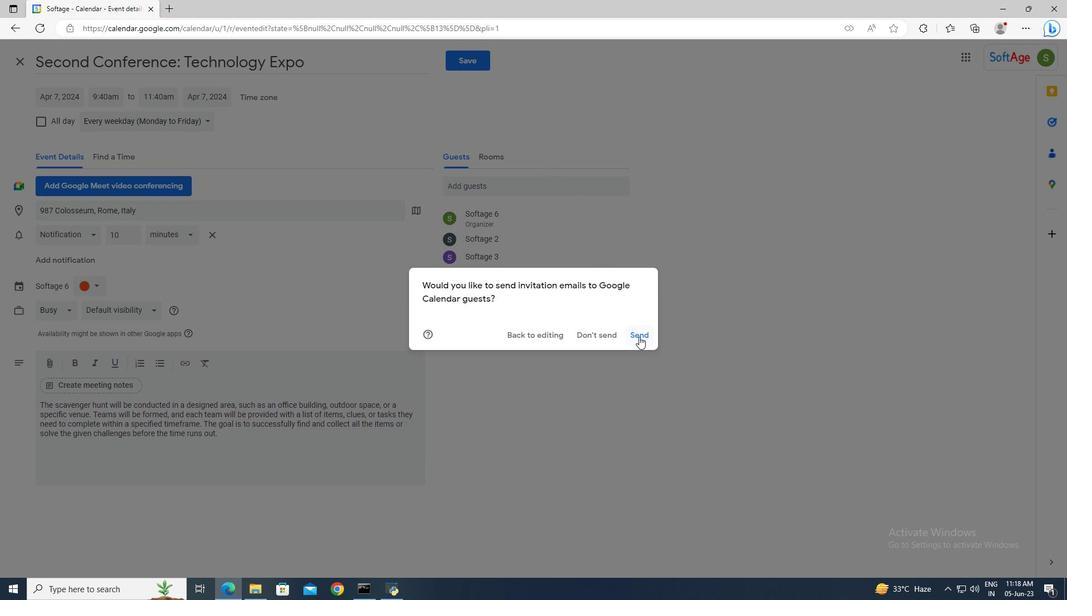
